 Task: In the  document sketch.pdf Download file as 'Open Document Format' Share this file with 'softage.4@softage.net' Insert the command  Suggesting 
Action: Mouse moved to (37, 58)
Screenshot: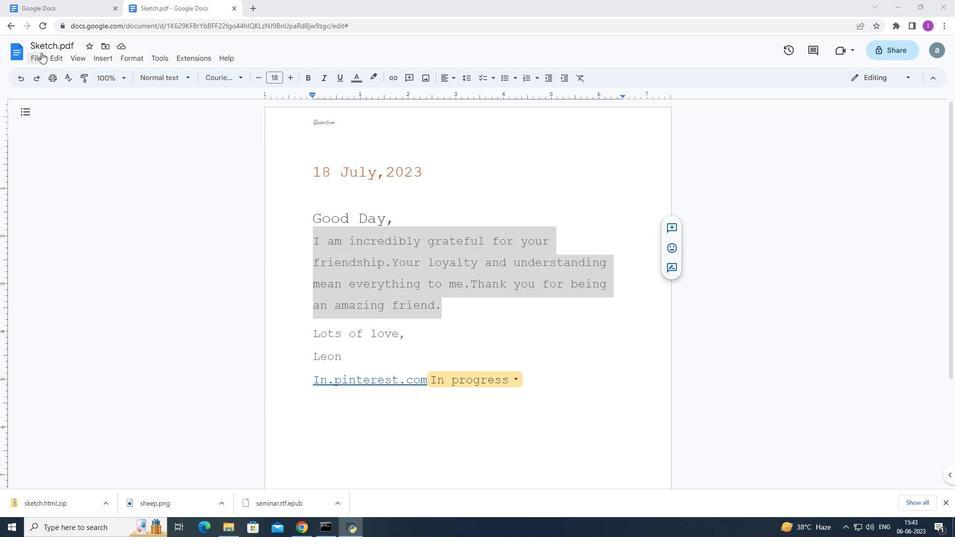 
Action: Mouse pressed left at (37, 58)
Screenshot: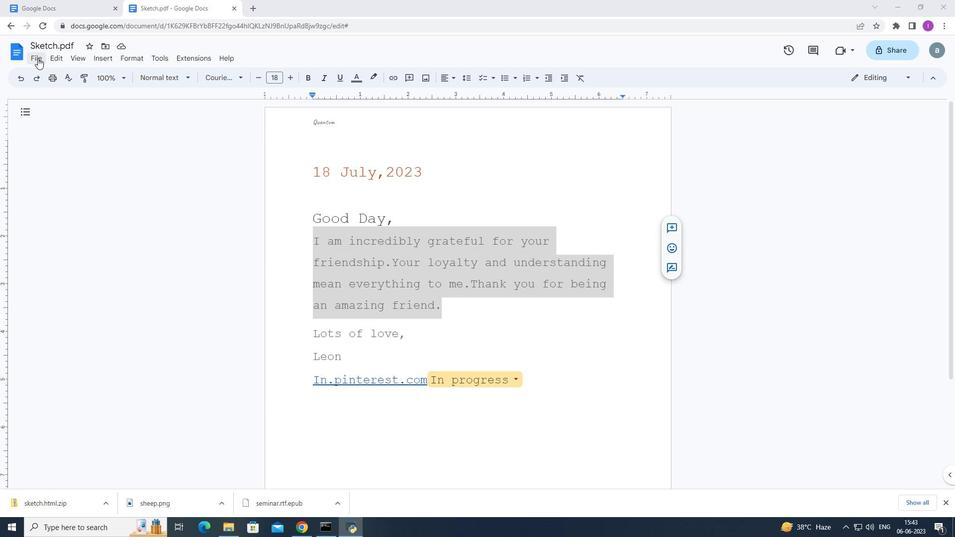 
Action: Mouse moved to (239, 182)
Screenshot: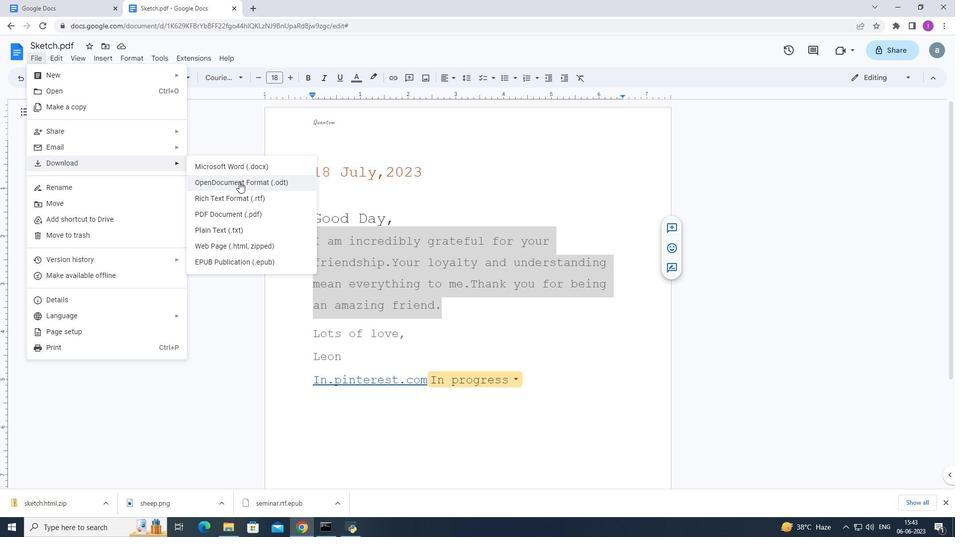 
Action: Mouse pressed left at (239, 182)
Screenshot: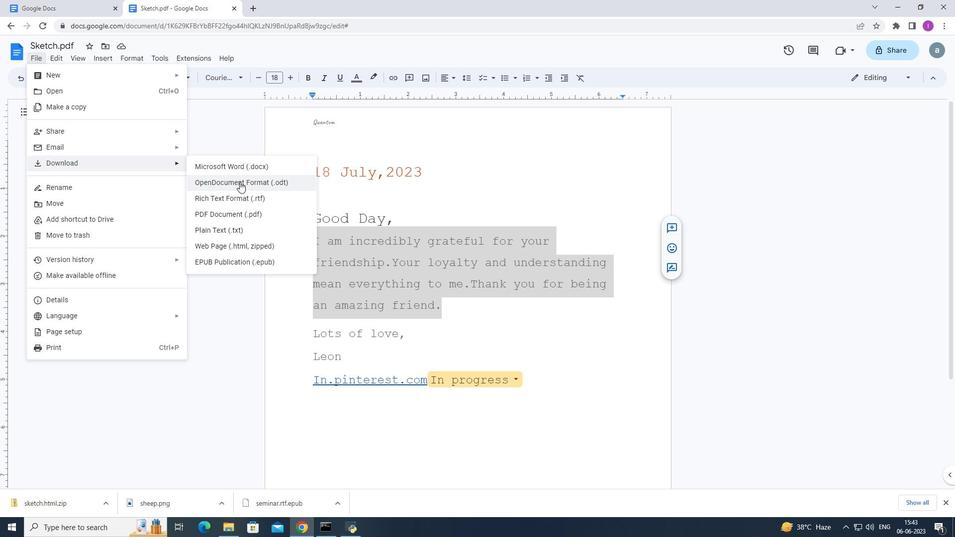 
Action: Mouse moved to (34, 58)
Screenshot: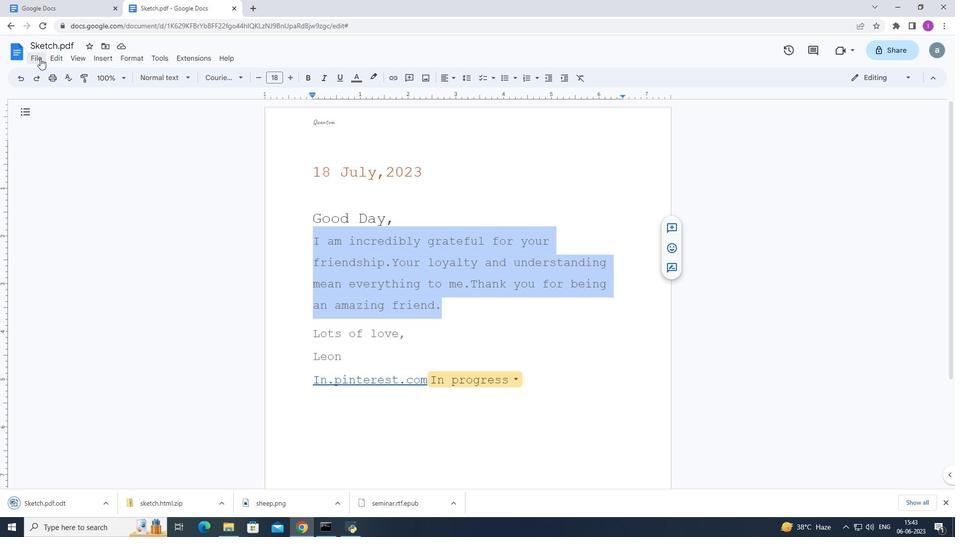 
Action: Mouse pressed left at (34, 58)
Screenshot: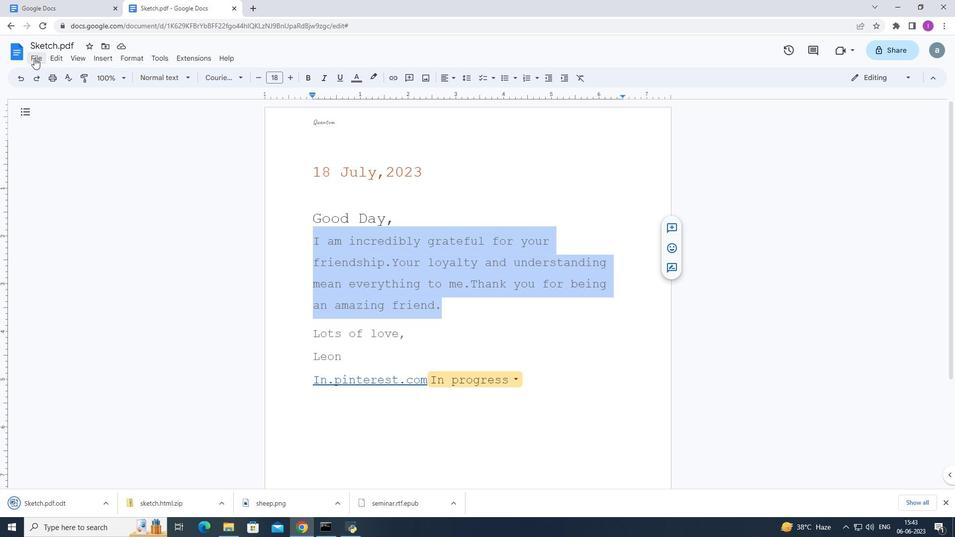 
Action: Mouse moved to (229, 137)
Screenshot: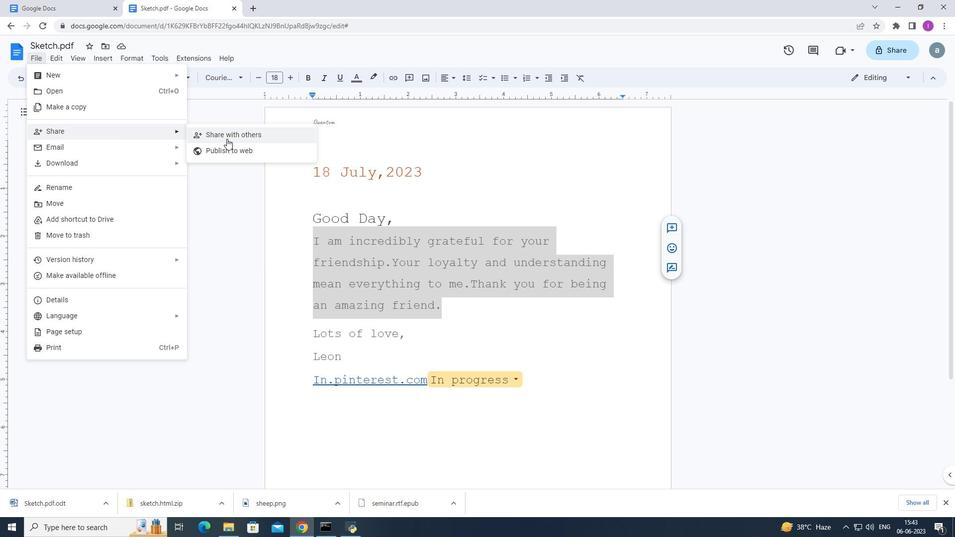 
Action: Mouse pressed left at (229, 137)
Screenshot: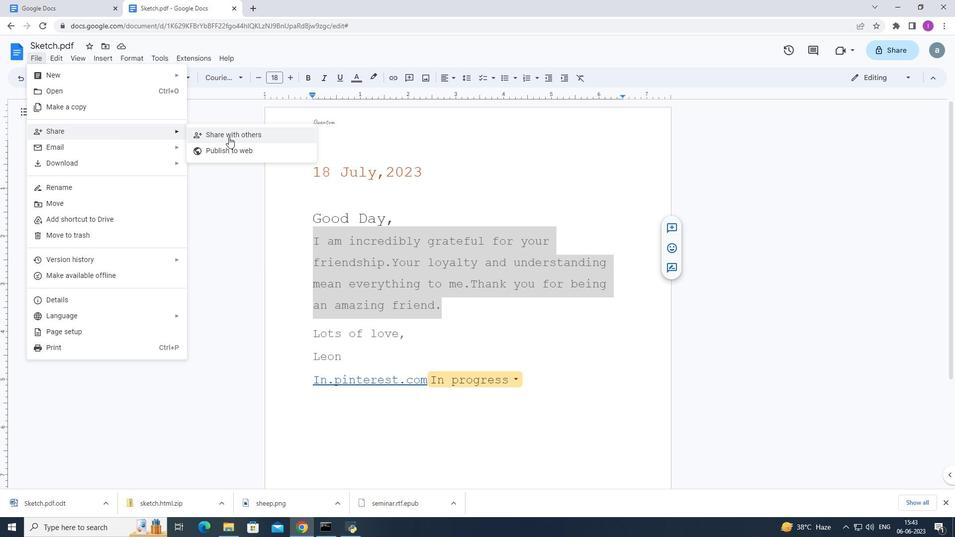 
Action: Mouse moved to (352, 189)
Screenshot: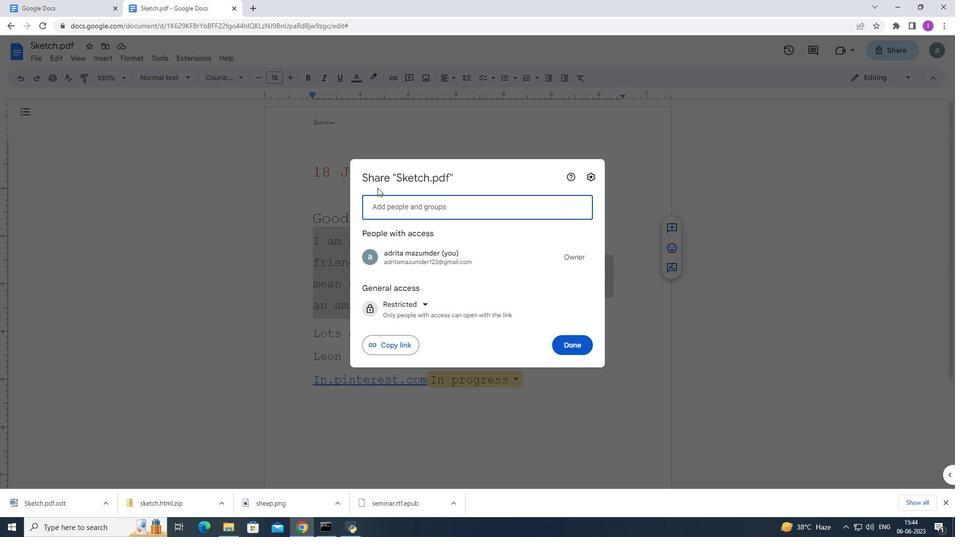 
Action: Key pressed softage.4<Key.shift>@softage.net
Screenshot: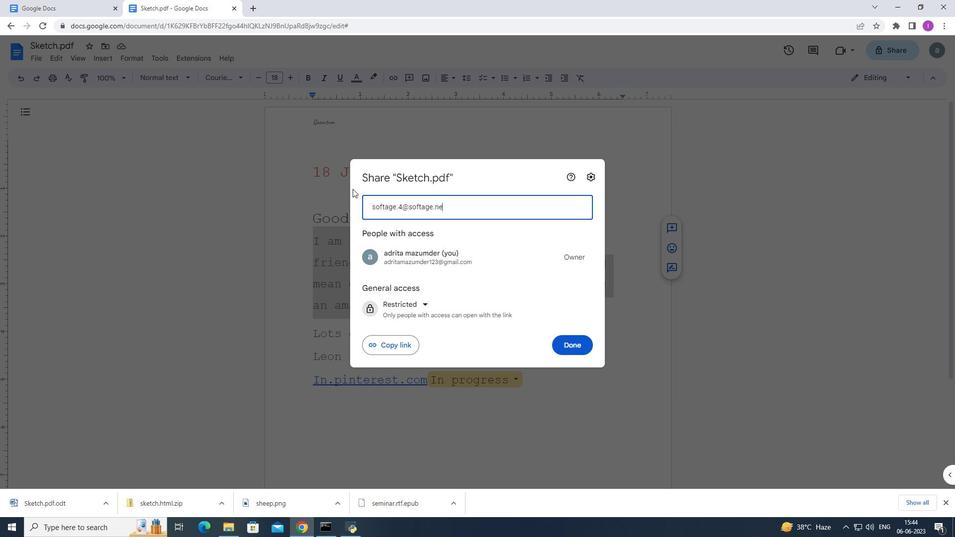 
Action: Mouse moved to (427, 240)
Screenshot: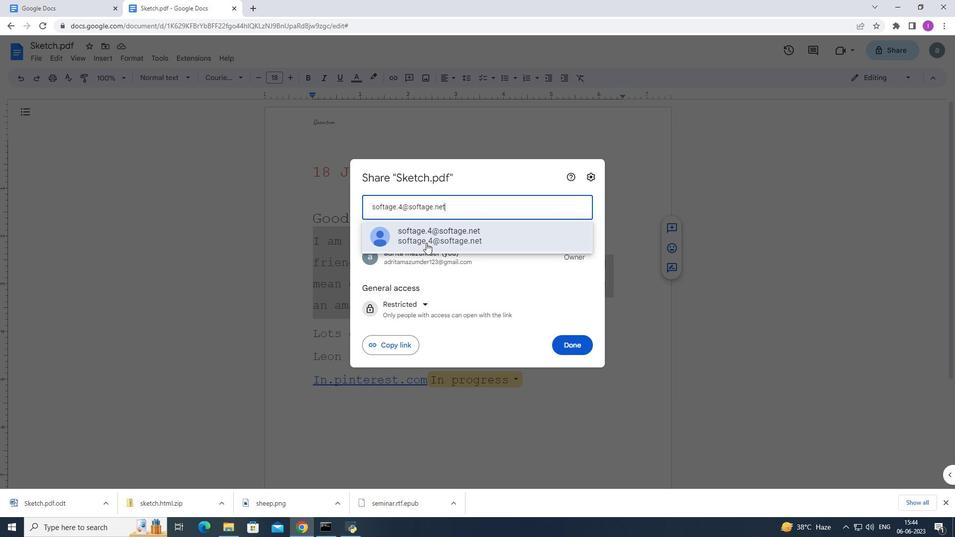 
Action: Mouse pressed left at (427, 240)
Screenshot: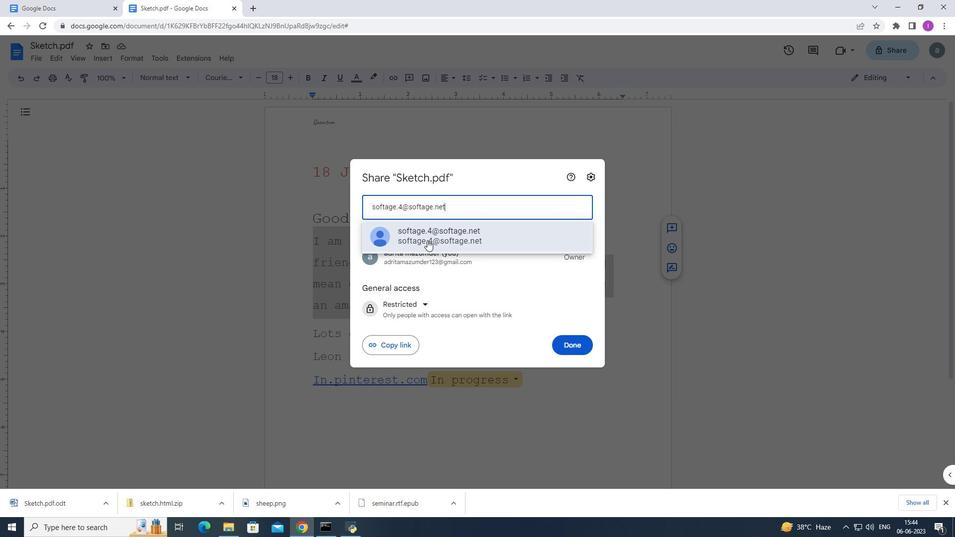 
Action: Mouse moved to (566, 334)
Screenshot: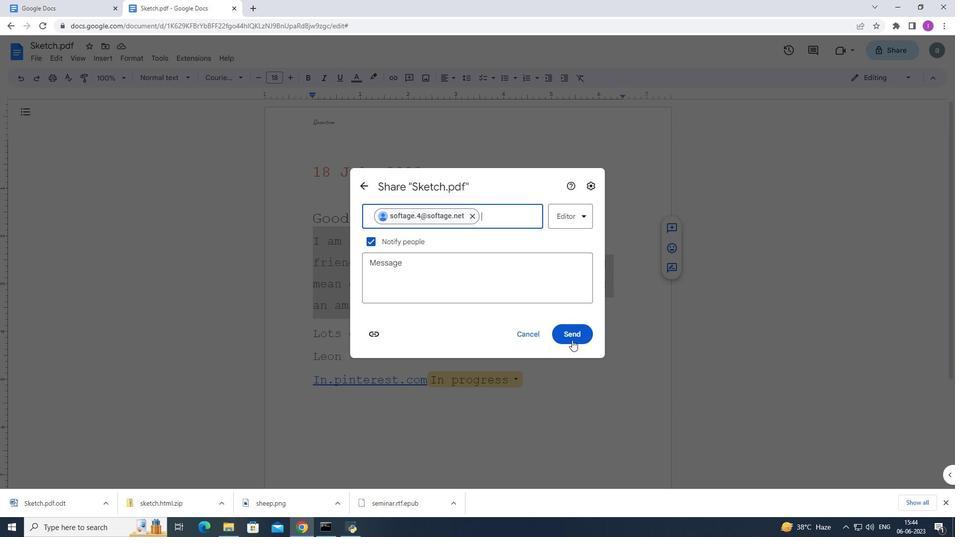 
Action: Mouse pressed left at (566, 334)
Screenshot: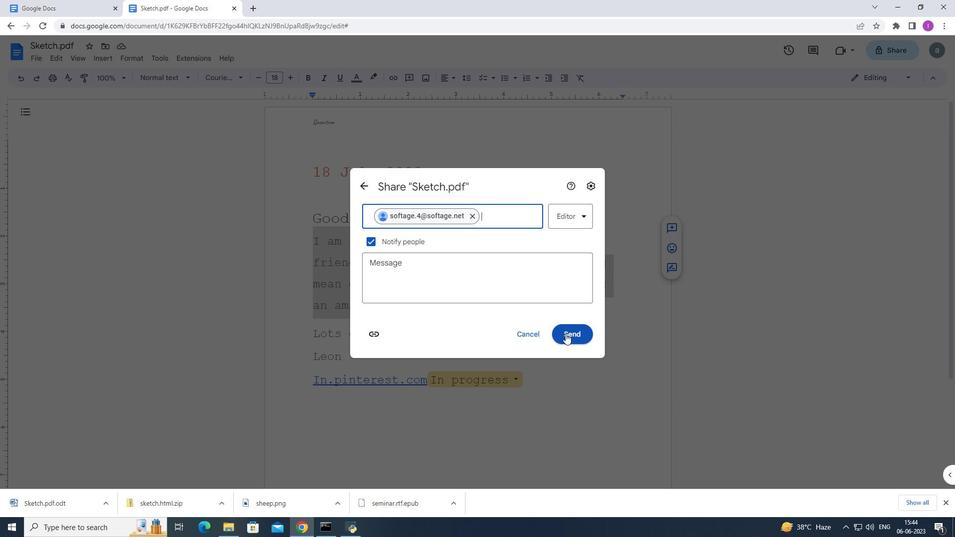 
Action: Mouse moved to (907, 72)
Screenshot: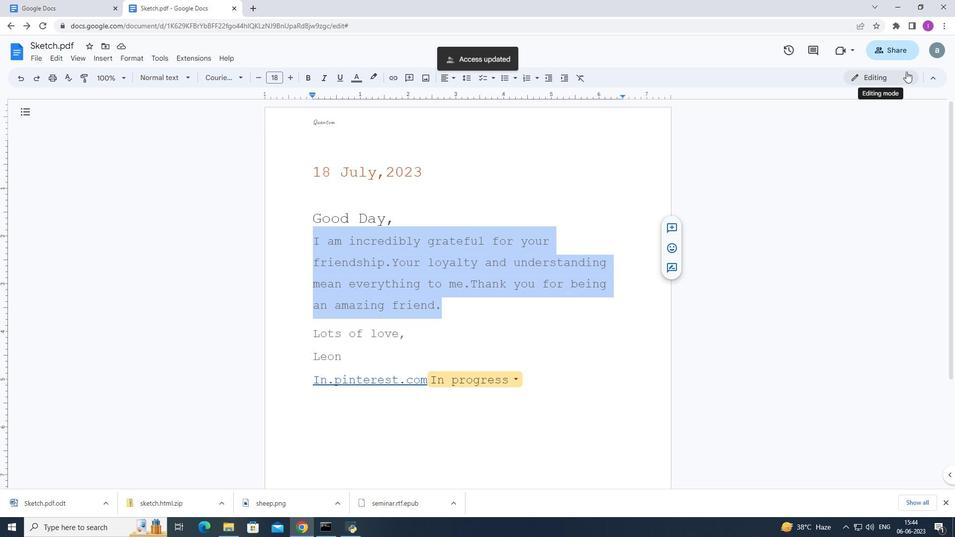 
Action: Mouse pressed left at (907, 72)
Screenshot: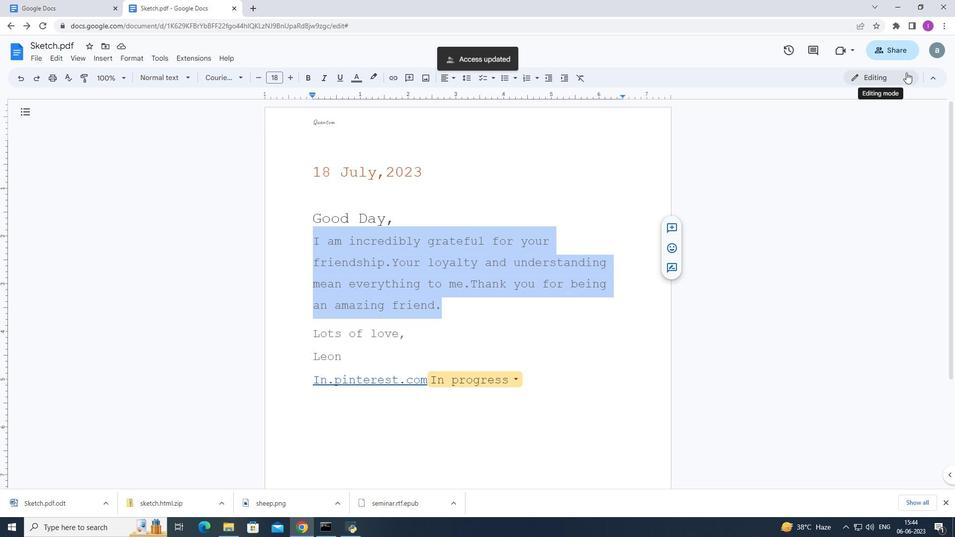 
Action: Mouse moved to (888, 132)
Screenshot: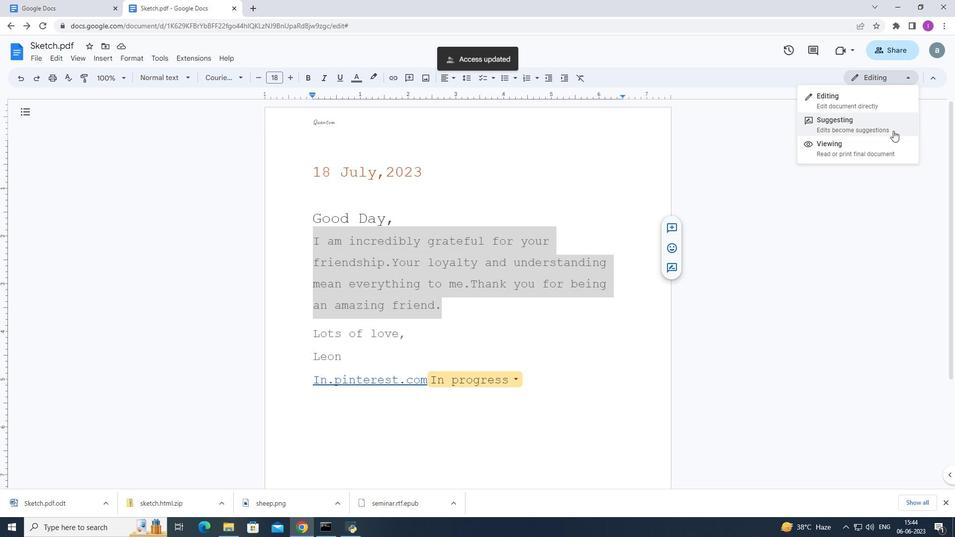 
Action: Mouse pressed left at (888, 132)
Screenshot: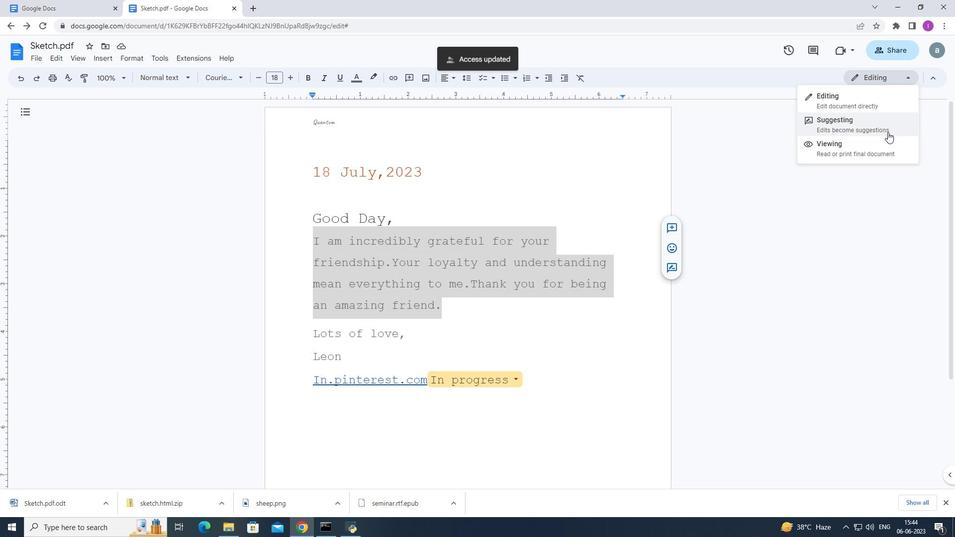 
Action: Mouse moved to (298, 341)
Screenshot: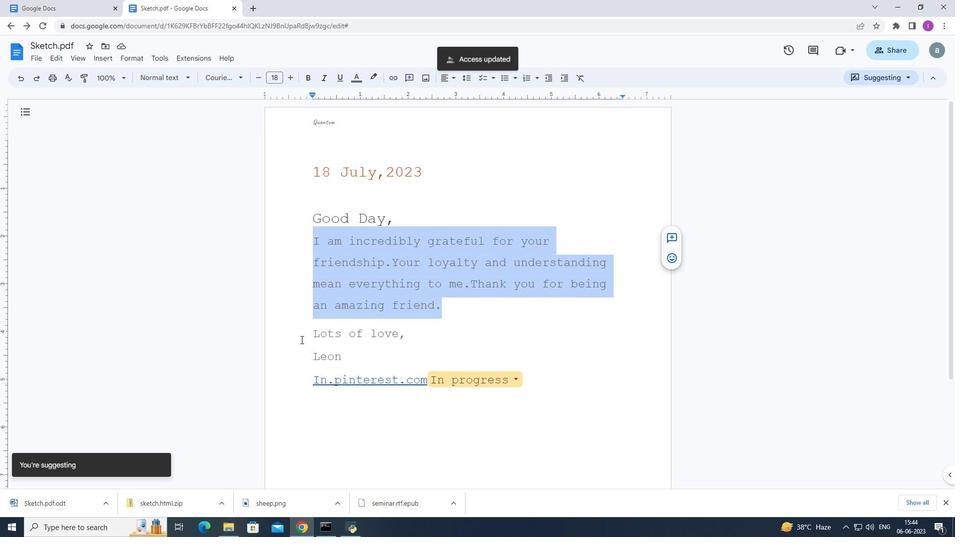 
